 Task: Add the task  Broken links in documentation to the section Fast Flow in the project YottaTech and add a Due Date to the respective task as 2024/02/27.
Action: Mouse moved to (54, 235)
Screenshot: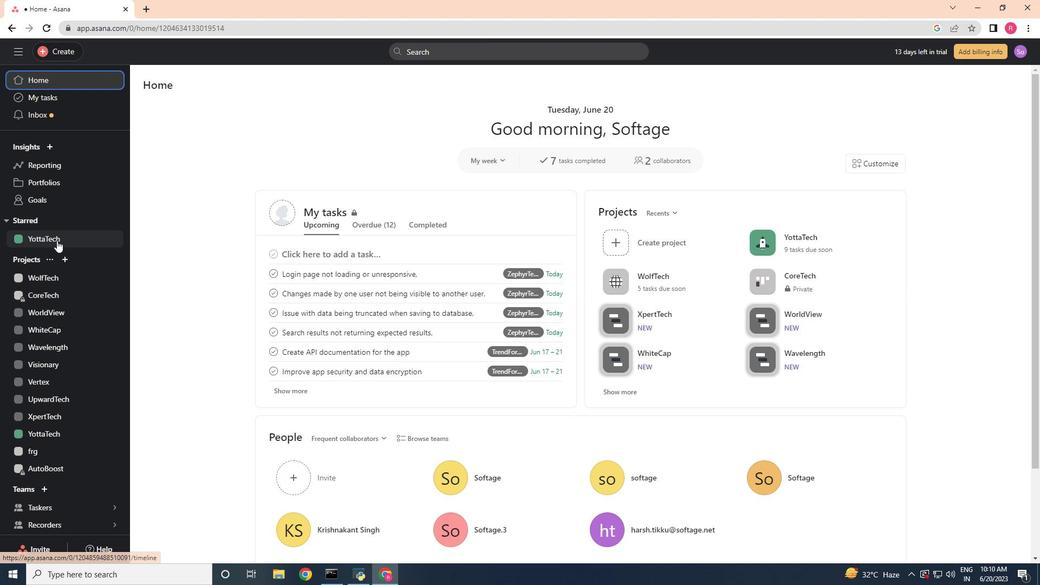 
Action: Mouse pressed left at (54, 235)
Screenshot: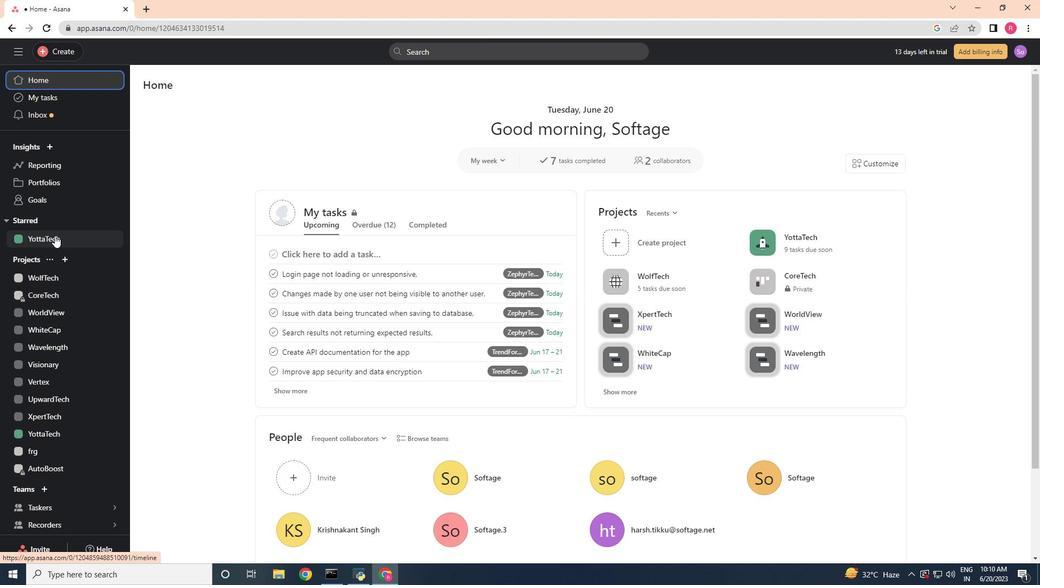 
Action: Mouse moved to (415, 256)
Screenshot: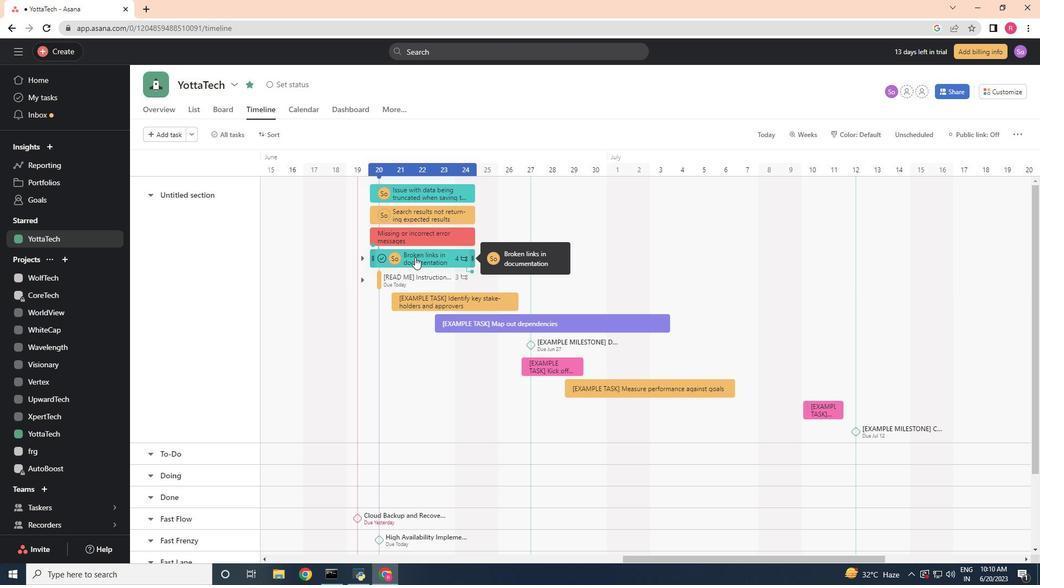 
Action: Mouse pressed left at (415, 256)
Screenshot: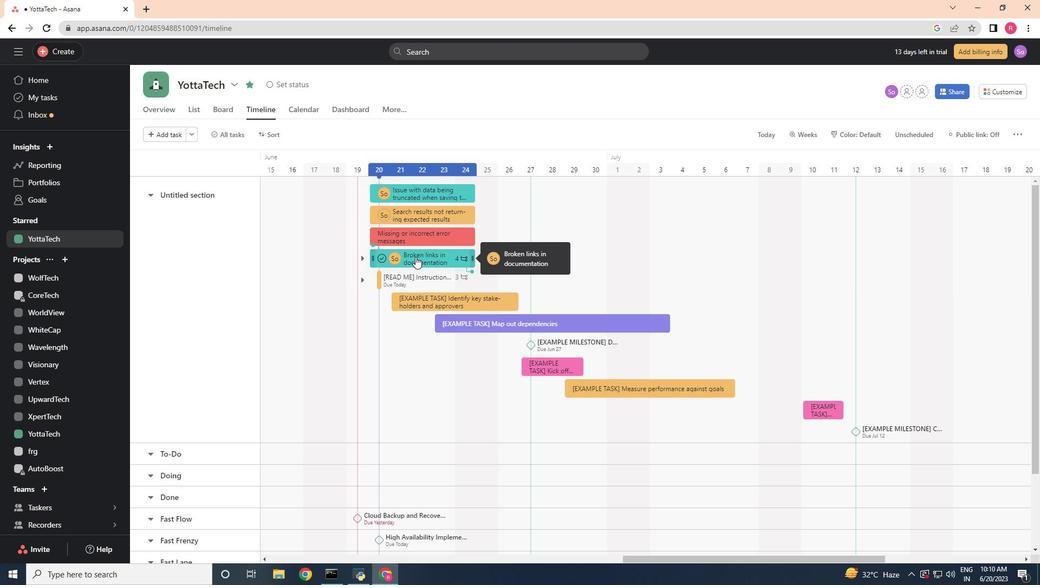 
Action: Mouse moved to (823, 236)
Screenshot: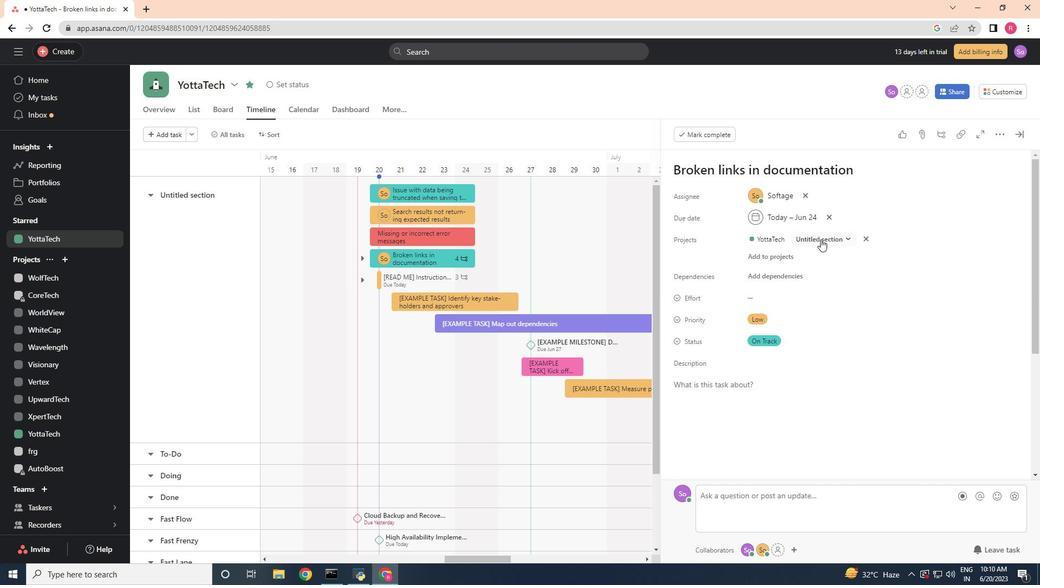 
Action: Mouse pressed left at (823, 236)
Screenshot: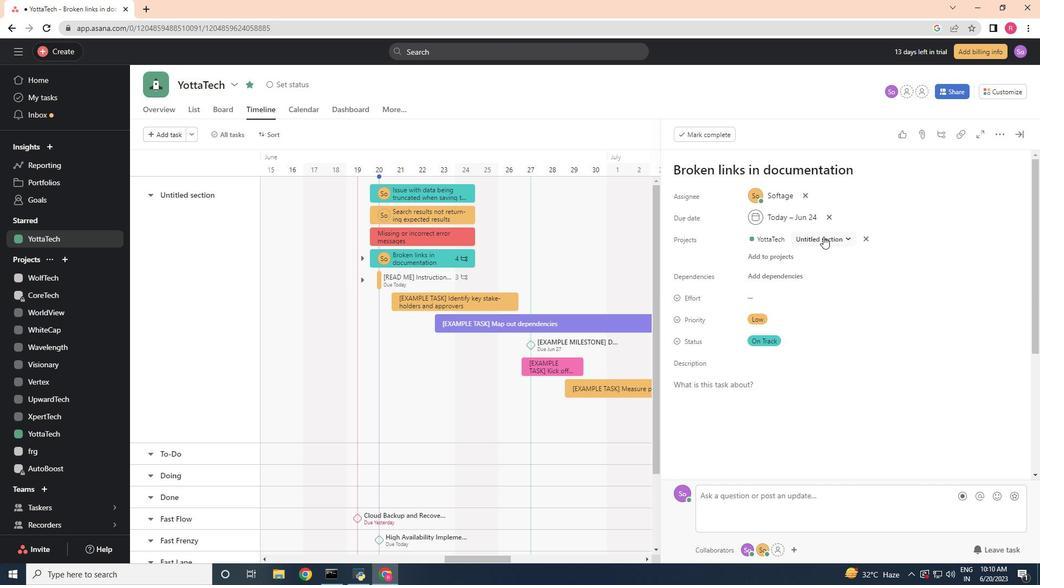
Action: Mouse moved to (813, 346)
Screenshot: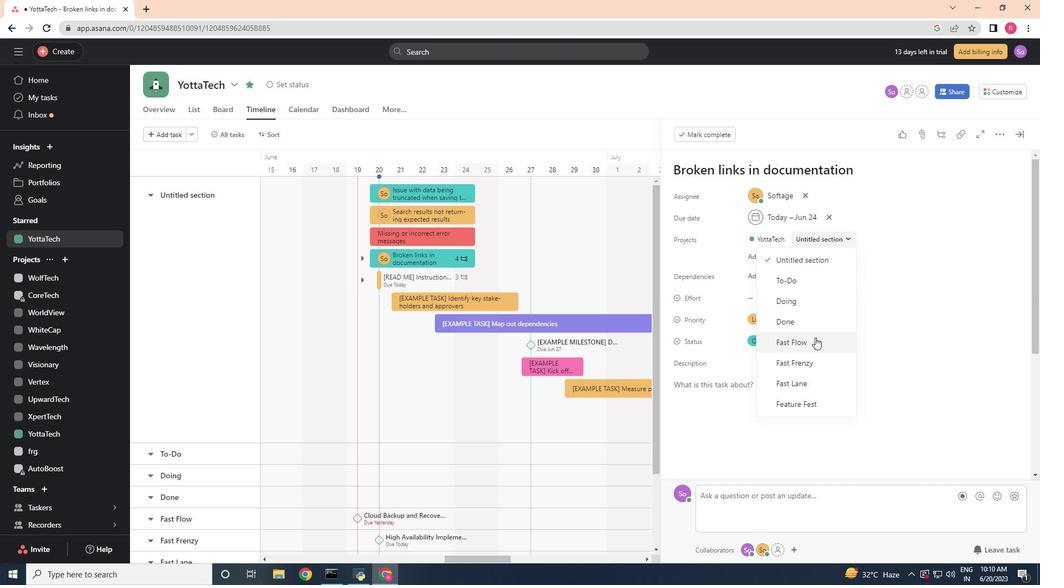 
Action: Mouse pressed left at (813, 346)
Screenshot: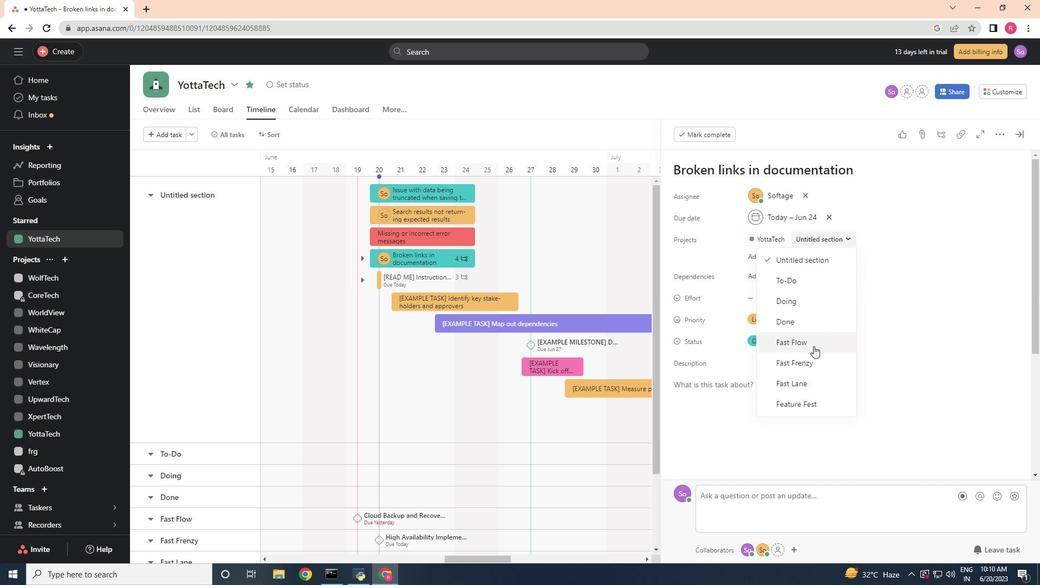 
Action: Mouse moved to (420, 497)
Screenshot: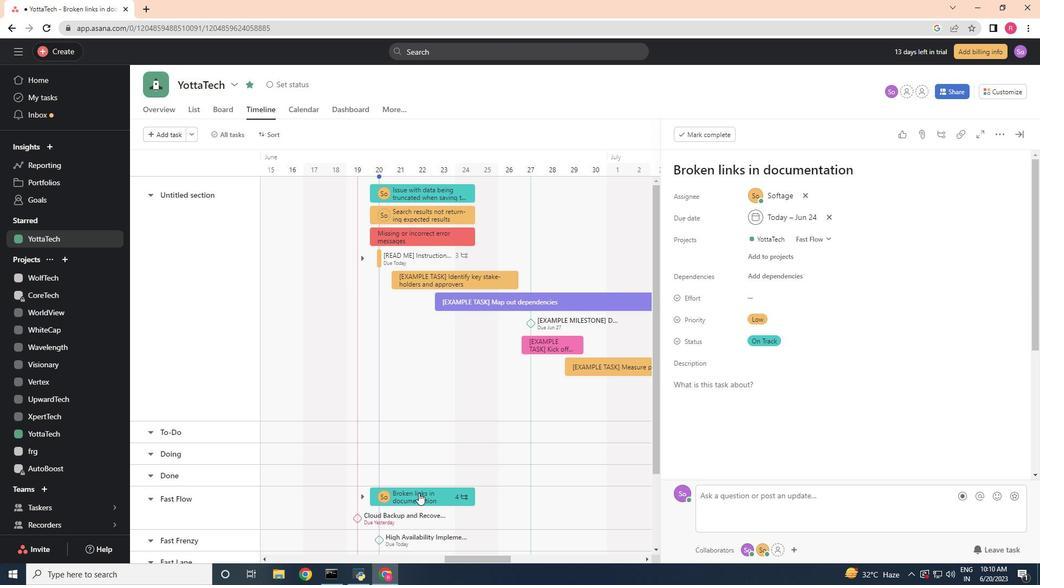 
Action: Mouse pressed left at (420, 497)
Screenshot: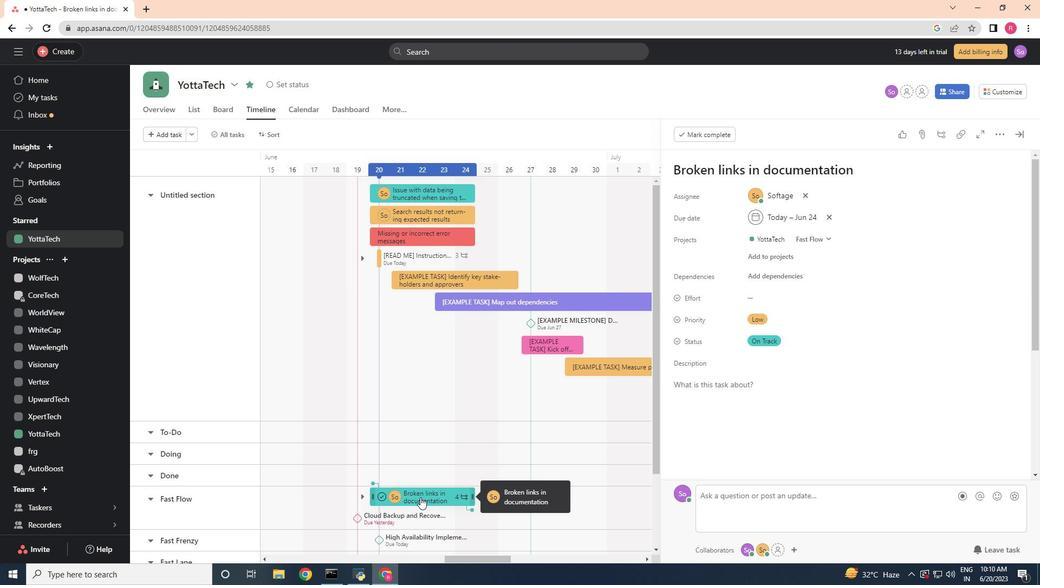
Action: Mouse moved to (825, 217)
Screenshot: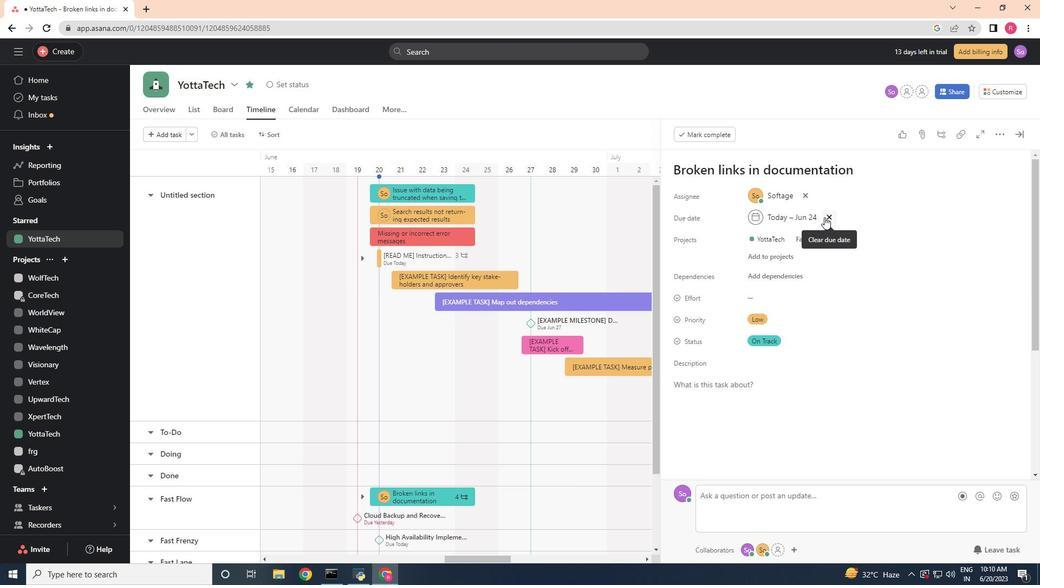 
Action: Mouse pressed left at (825, 217)
Screenshot: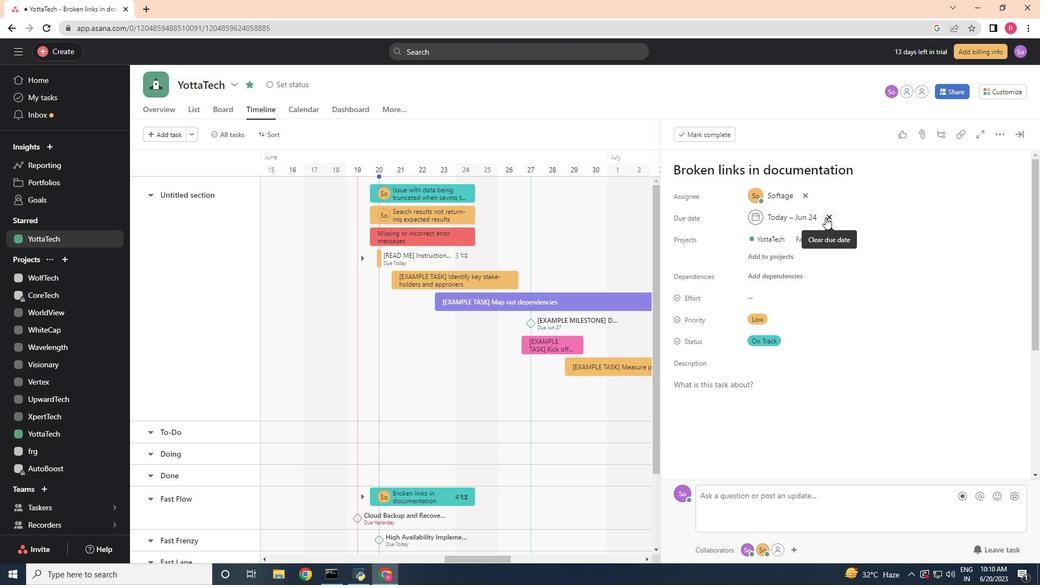 
Action: Mouse moved to (791, 218)
Screenshot: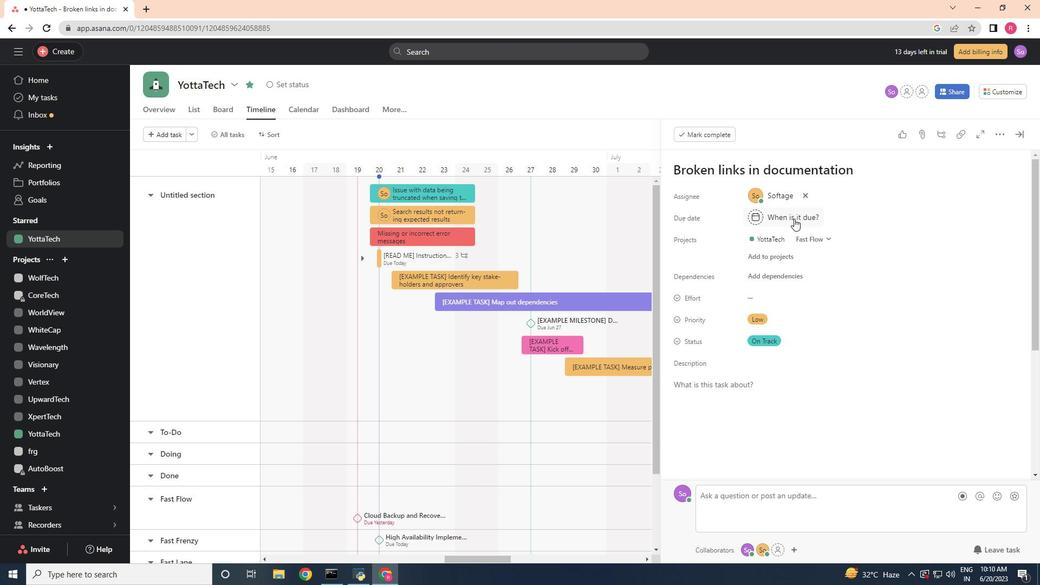 
Action: Mouse pressed left at (791, 218)
Screenshot: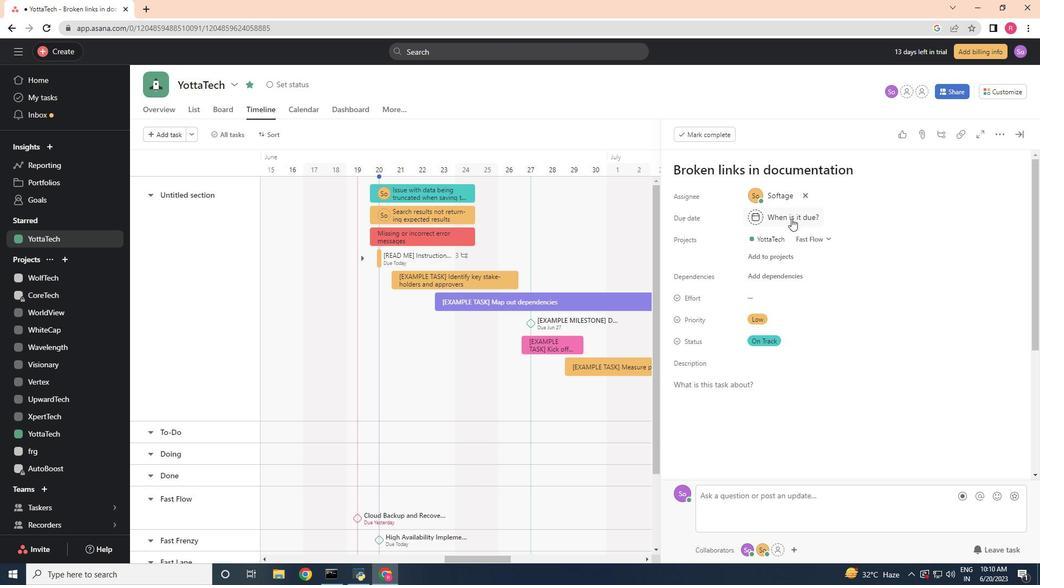 
Action: Mouse moved to (877, 269)
Screenshot: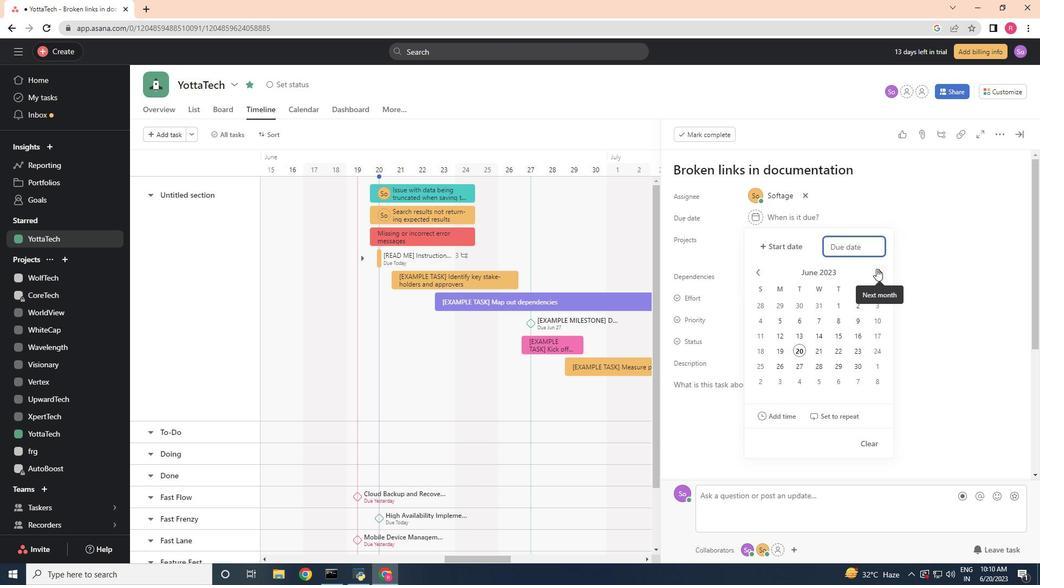 
Action: Mouse pressed left at (877, 269)
Screenshot: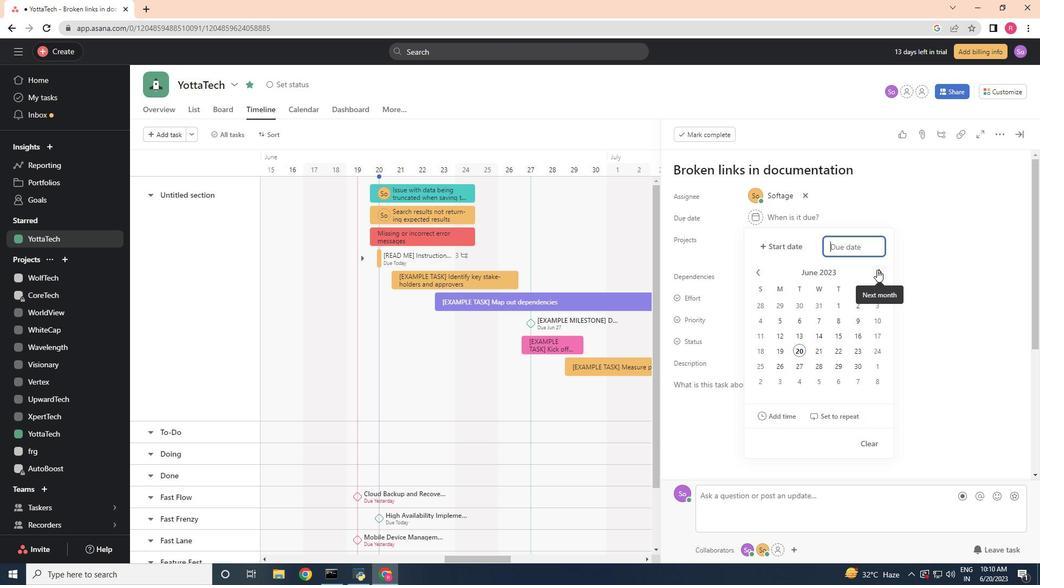 
Action: Mouse pressed left at (877, 269)
Screenshot: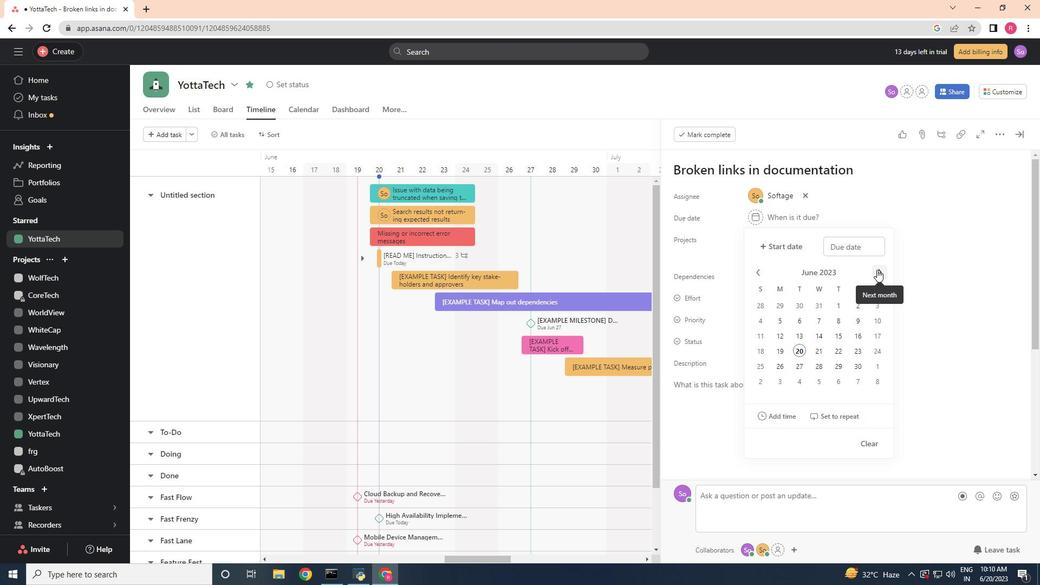 
Action: Mouse pressed left at (877, 269)
Screenshot: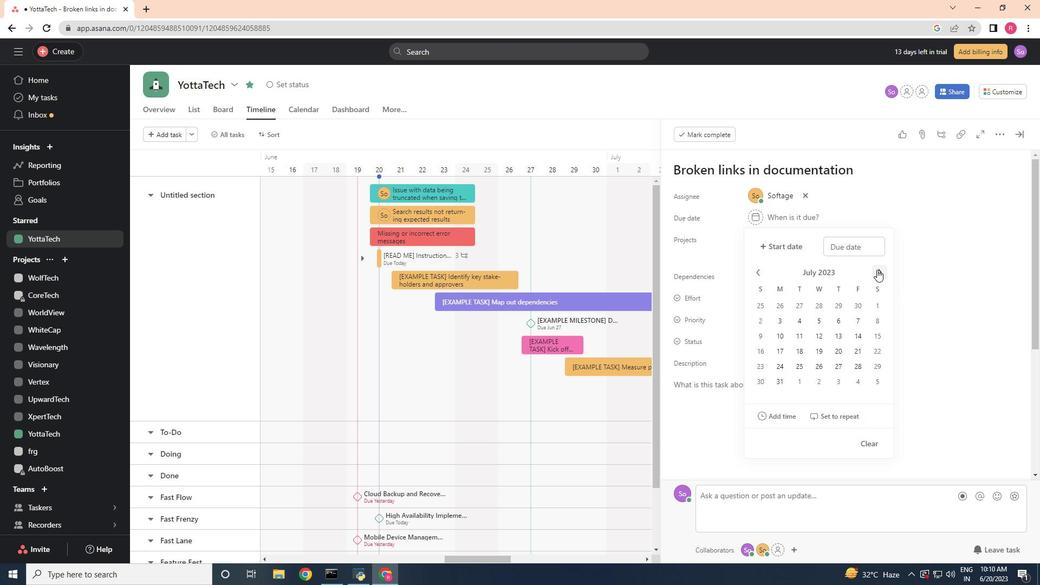 
Action: Mouse pressed left at (877, 269)
Screenshot: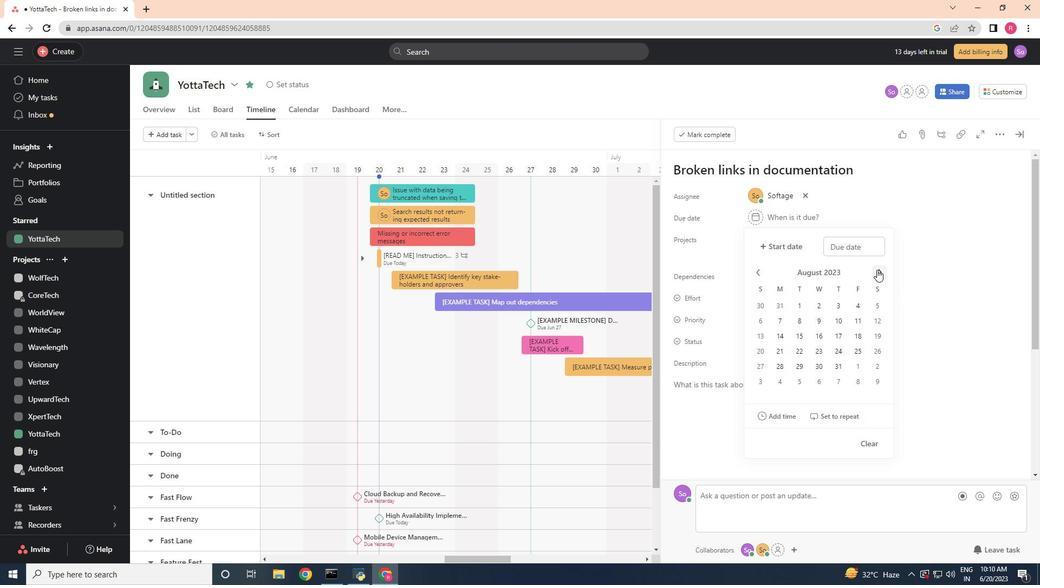 
Action: Mouse pressed left at (877, 269)
Screenshot: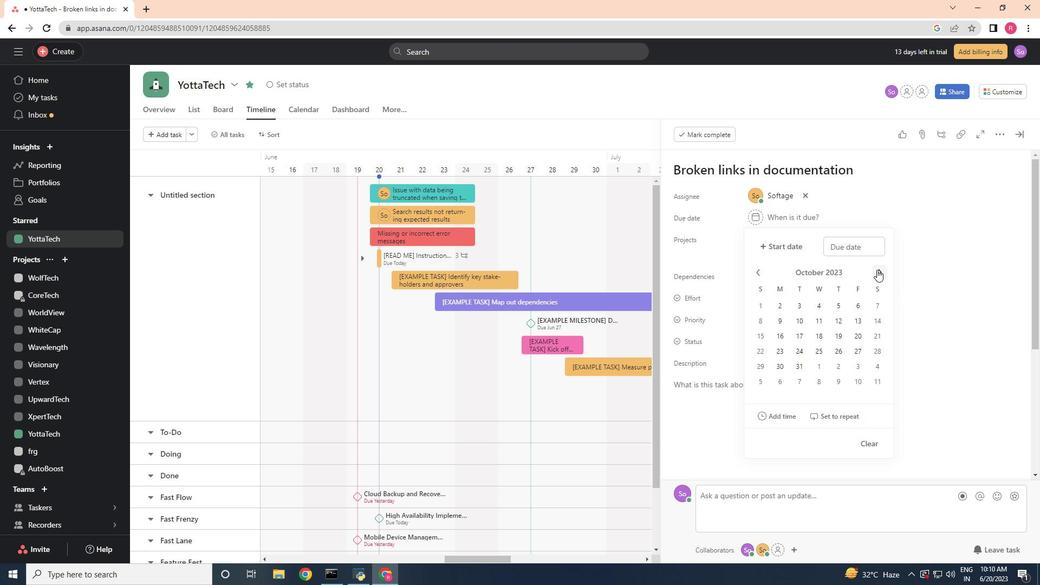 
Action: Mouse pressed left at (877, 269)
Screenshot: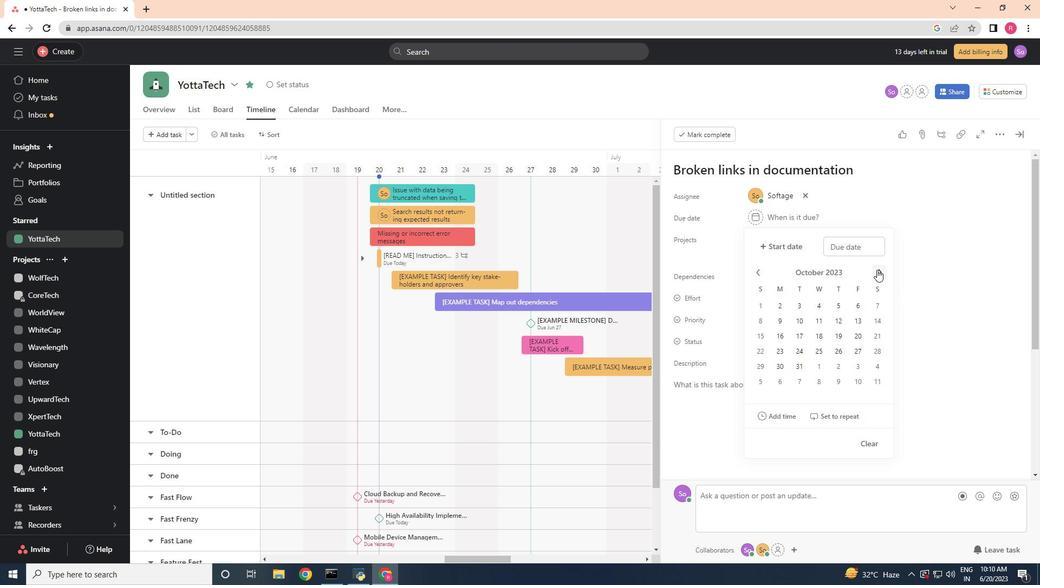 
Action: Mouse pressed left at (877, 269)
Screenshot: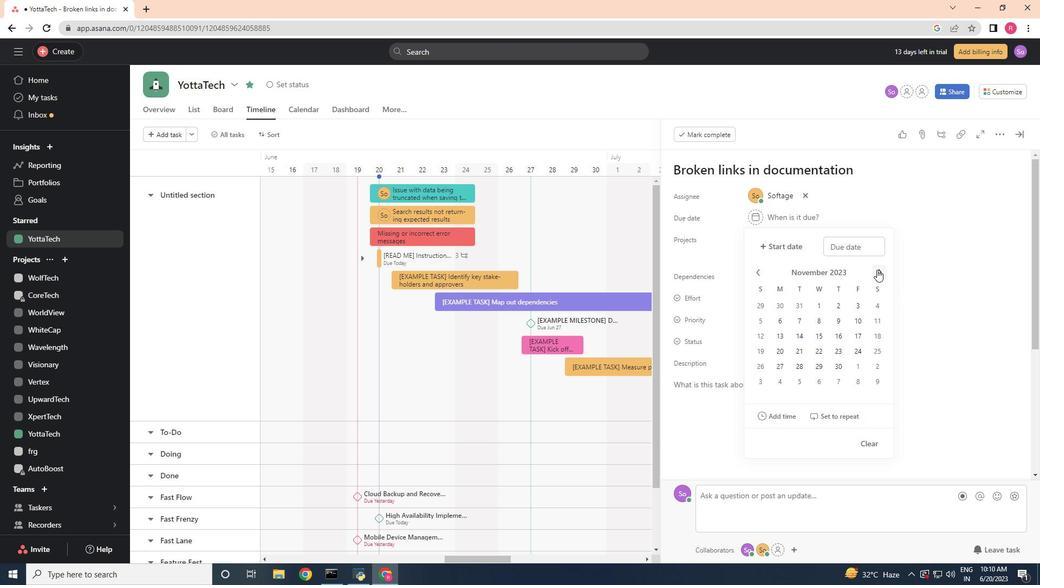 
Action: Mouse pressed left at (877, 269)
Screenshot: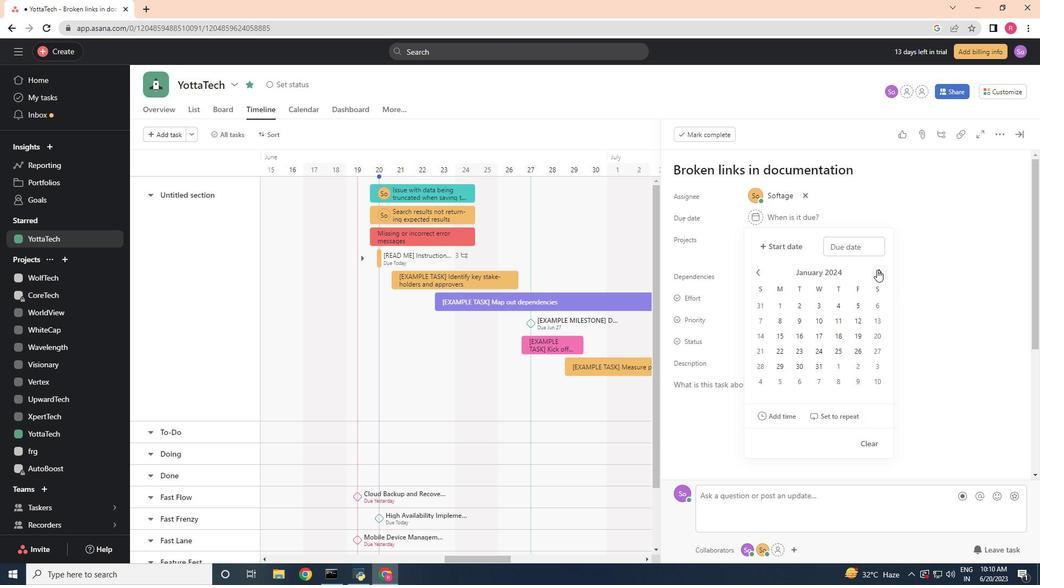
Action: Mouse moved to (792, 363)
Screenshot: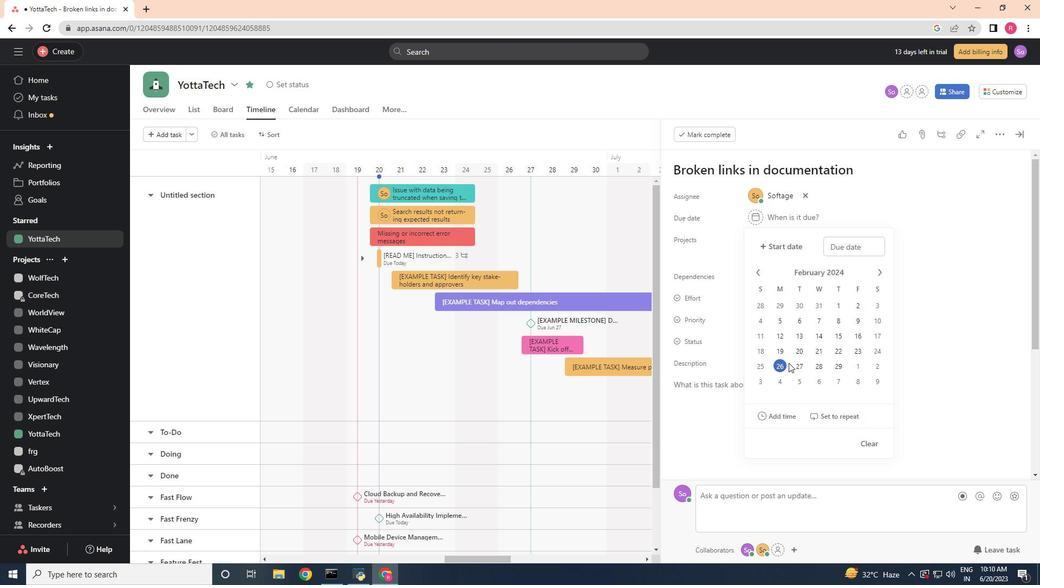 
Action: Mouse pressed left at (792, 363)
Screenshot: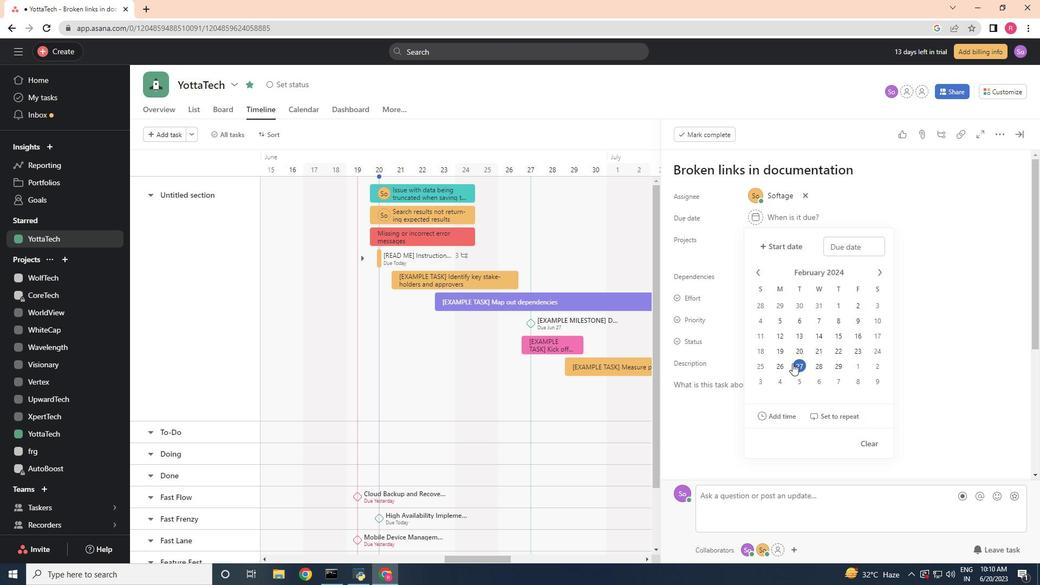 
Action: Mouse moved to (962, 335)
Screenshot: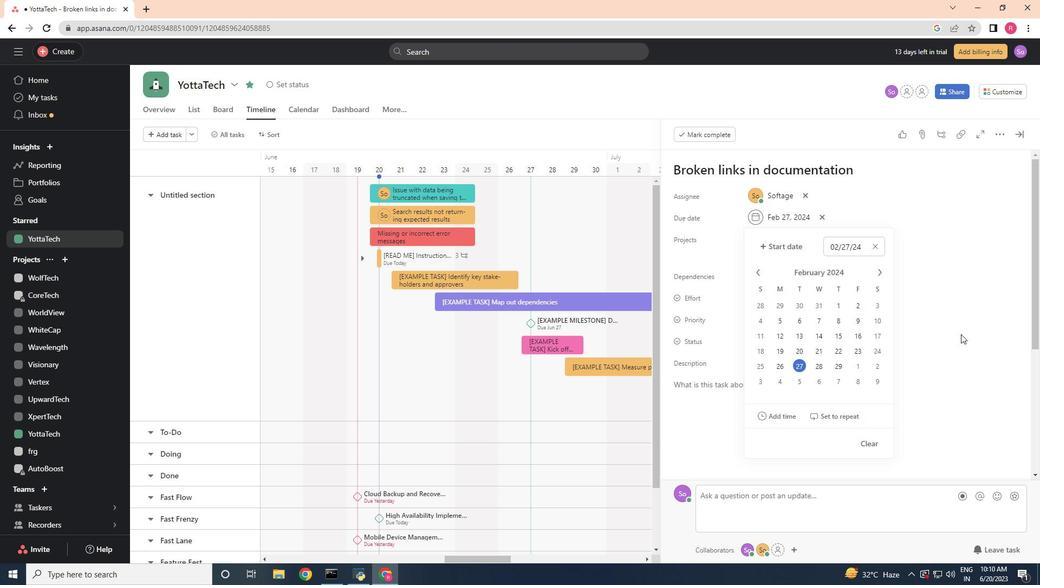 
Action: Mouse pressed left at (962, 335)
Screenshot: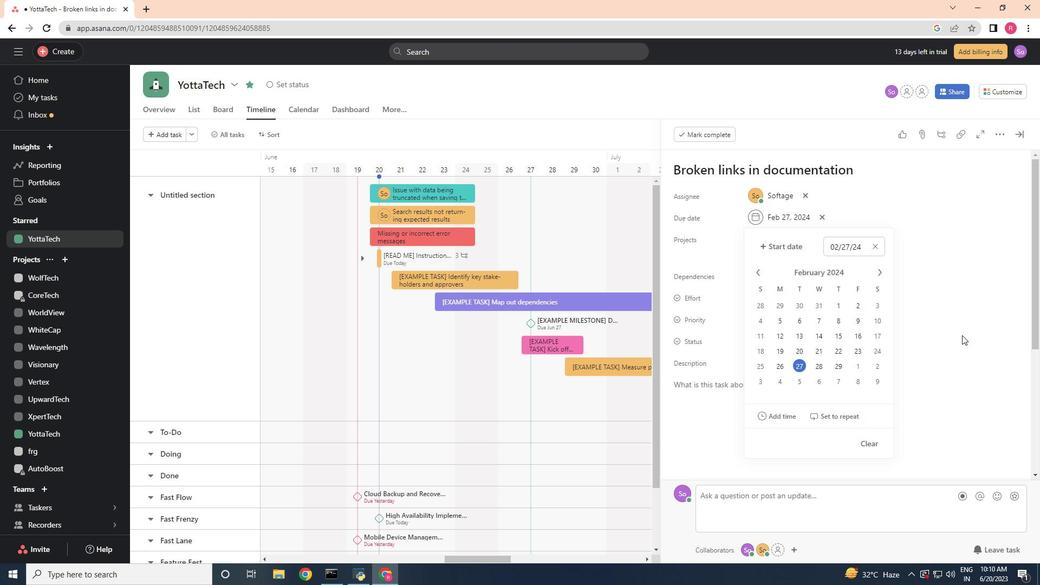 
Action: Mouse moved to (955, 333)
Screenshot: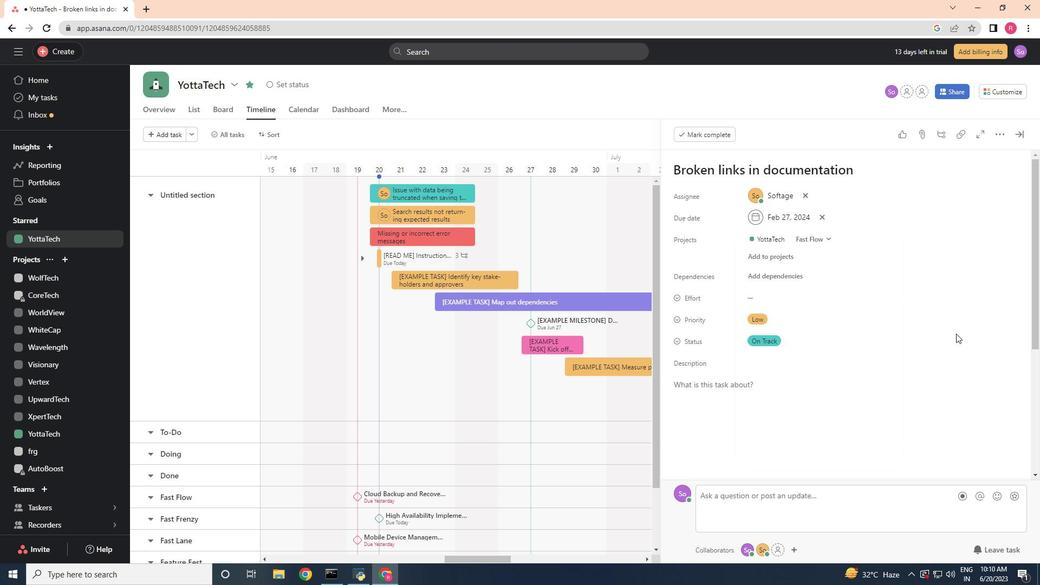 
